 Task: Check the percentage active listings of fence in the last 1 year.
Action: Mouse moved to (808, 196)
Screenshot: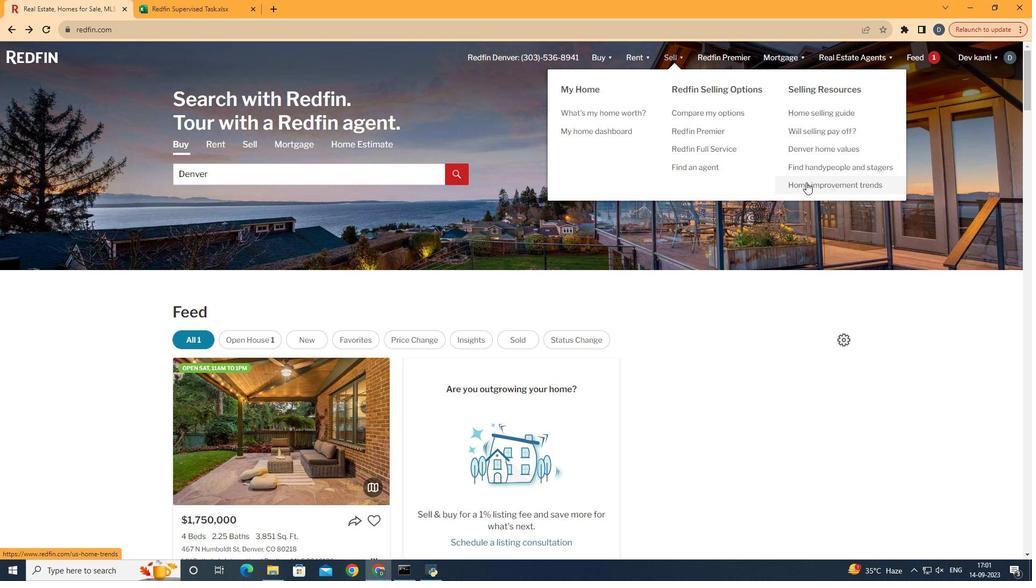 
Action: Mouse pressed left at (808, 196)
Screenshot: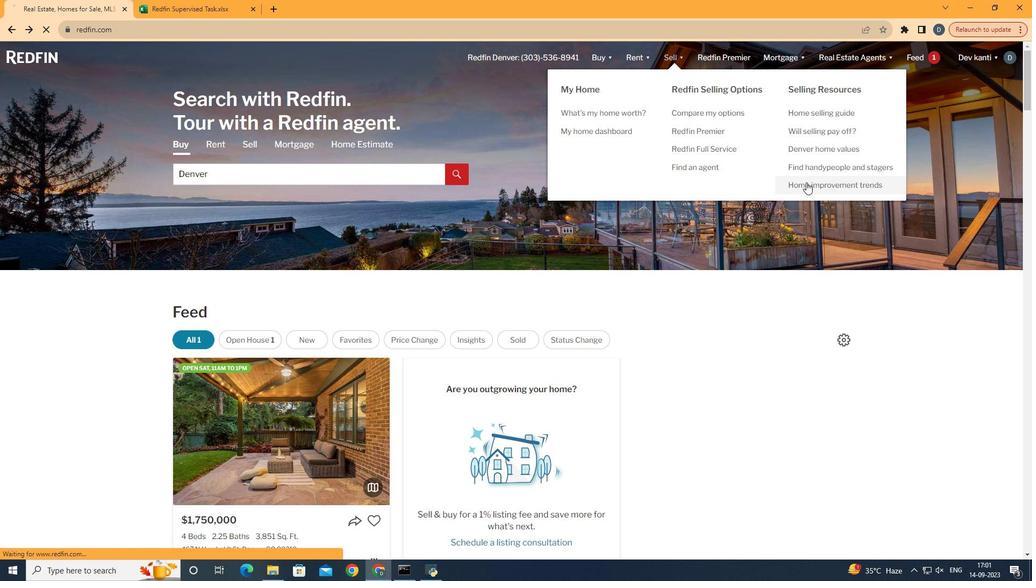 
Action: Mouse moved to (311, 209)
Screenshot: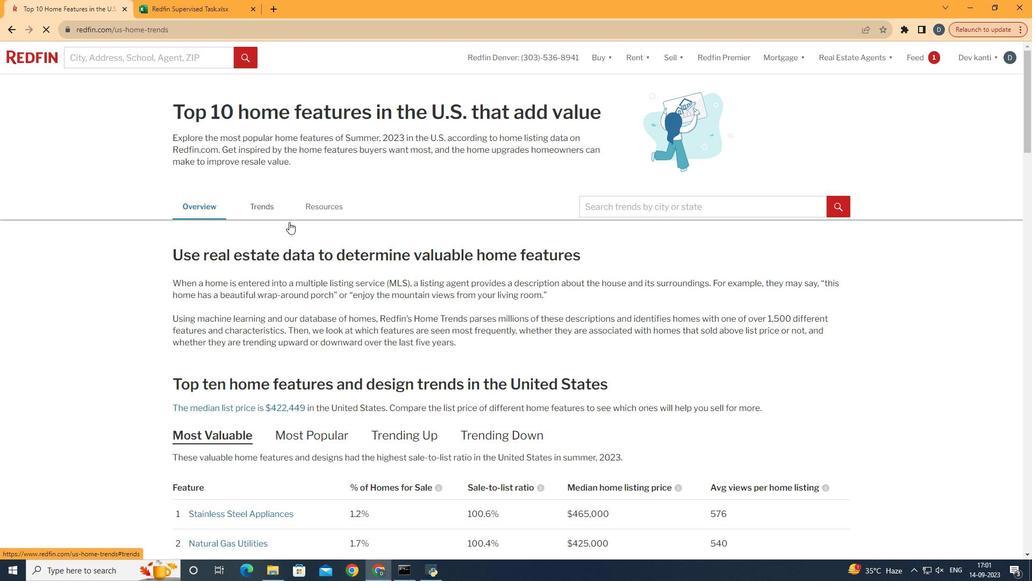 
Action: Mouse pressed left at (311, 209)
Screenshot: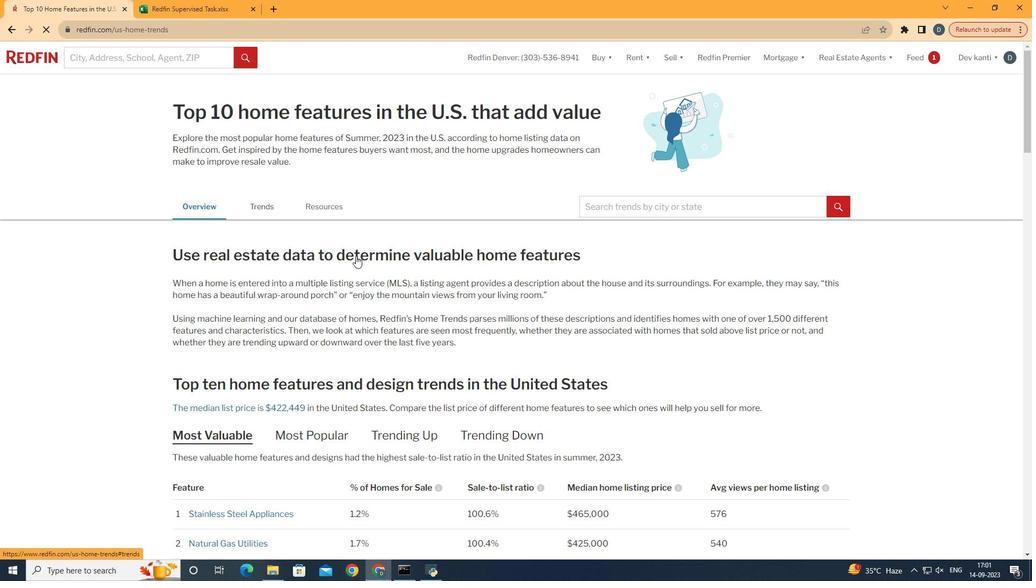 
Action: Mouse moved to (427, 250)
Screenshot: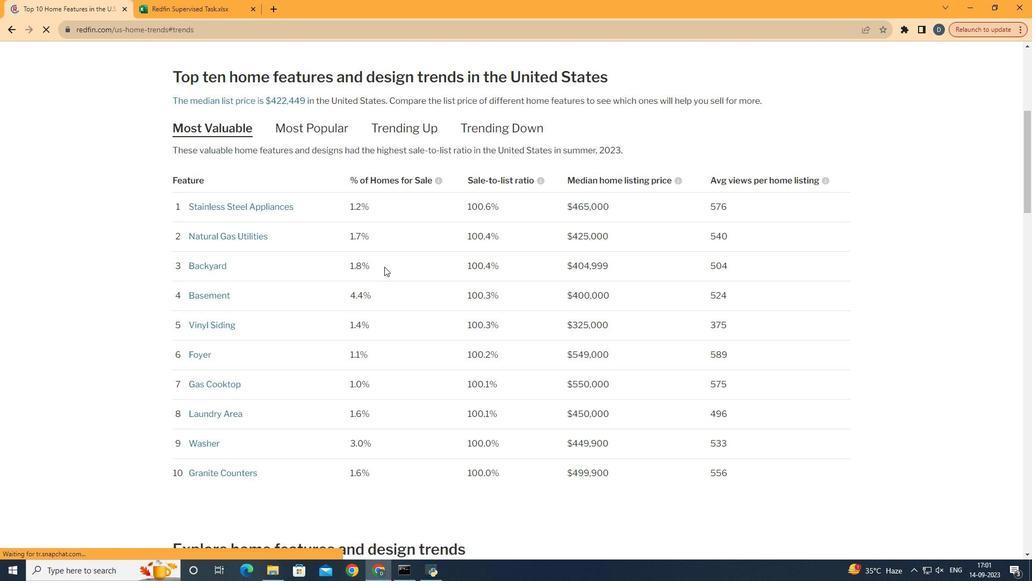 
Action: Mouse scrolled (427, 250) with delta (0, 0)
Screenshot: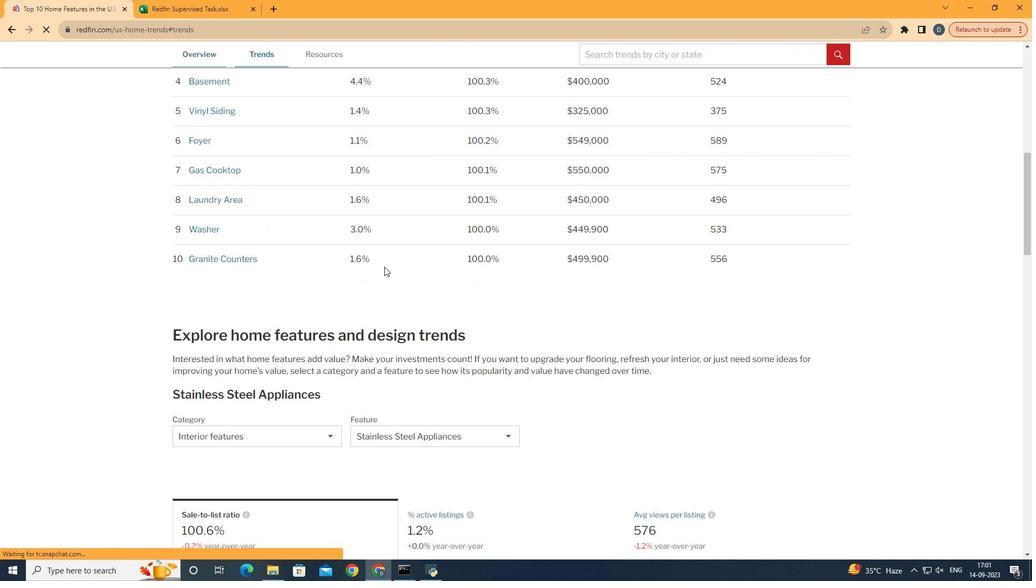 
Action: Mouse scrolled (427, 250) with delta (0, 0)
Screenshot: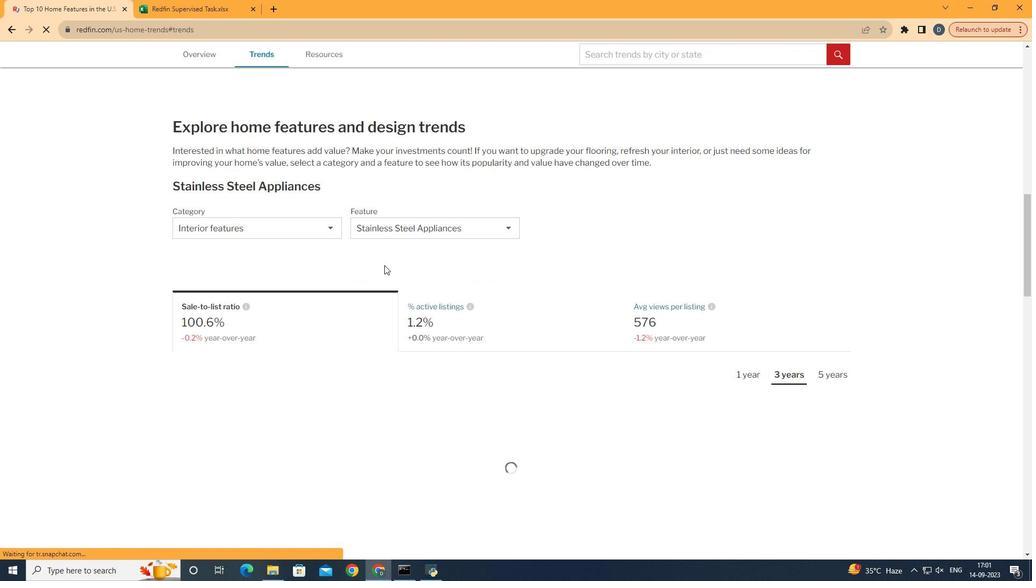 
Action: Mouse scrolled (427, 250) with delta (0, 0)
Screenshot: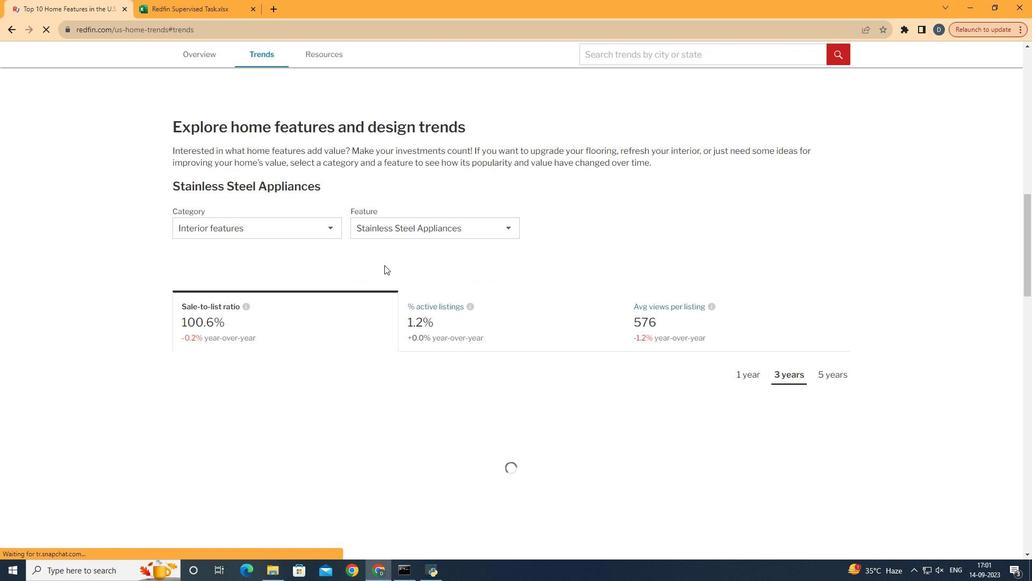 
Action: Mouse scrolled (427, 250) with delta (0, 0)
Screenshot: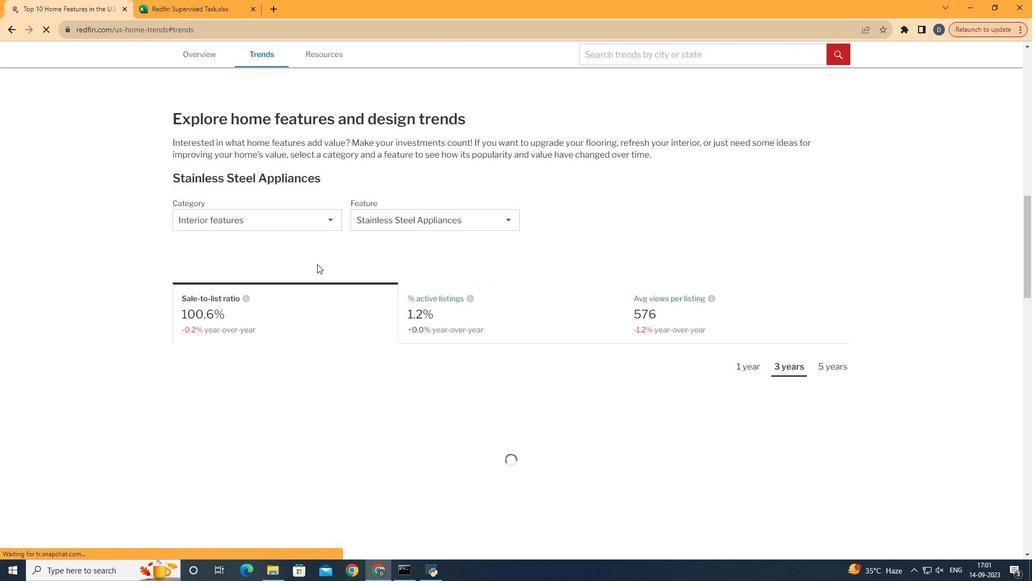 
Action: Mouse scrolled (427, 250) with delta (0, 0)
Screenshot: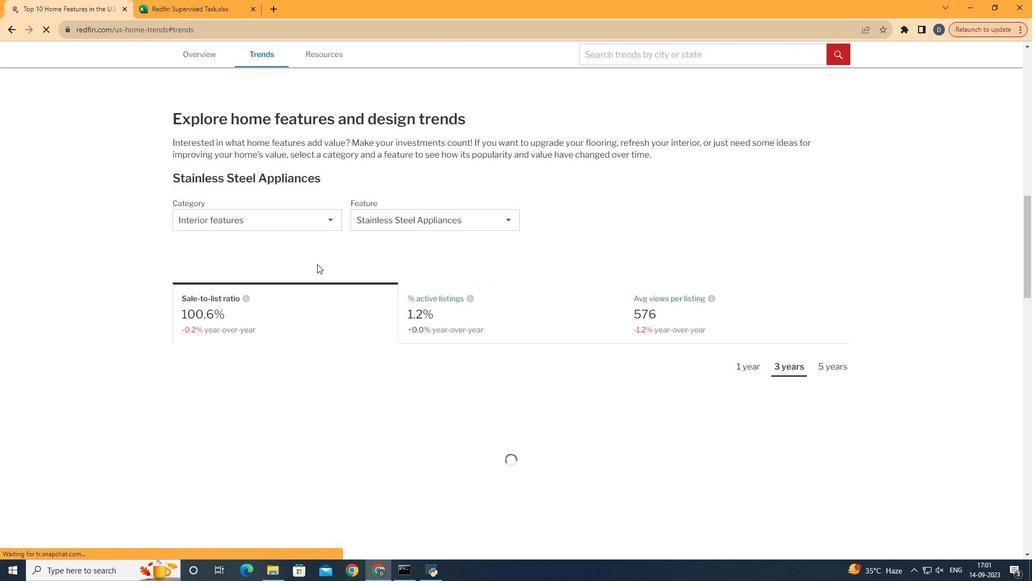 
Action: Mouse scrolled (427, 250) with delta (0, 0)
Screenshot: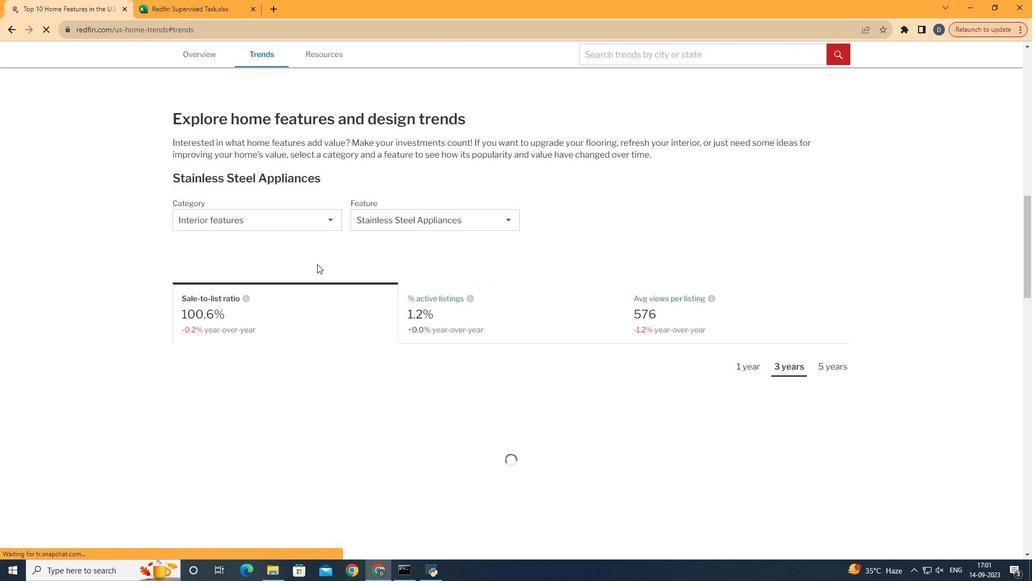 
Action: Mouse scrolled (427, 250) with delta (0, 0)
Screenshot: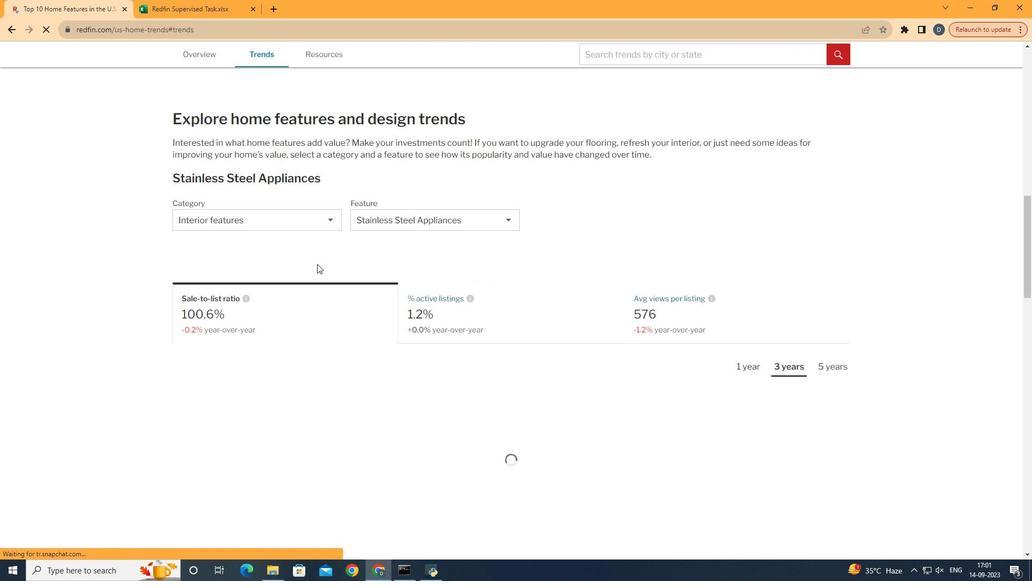 
Action: Mouse scrolled (427, 250) with delta (0, 0)
Screenshot: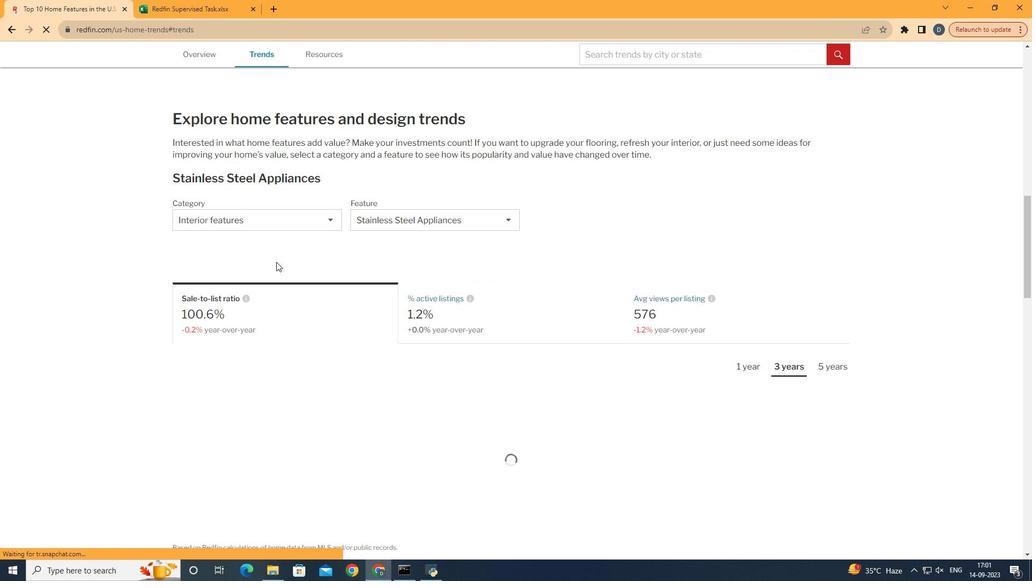 
Action: Mouse moved to (343, 221)
Screenshot: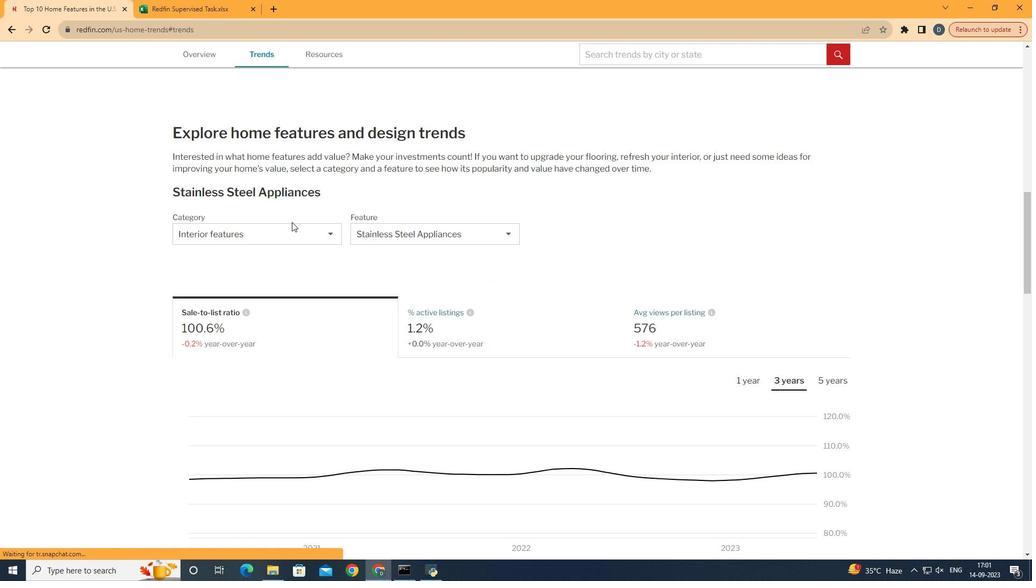 
Action: Mouse pressed left at (343, 221)
Screenshot: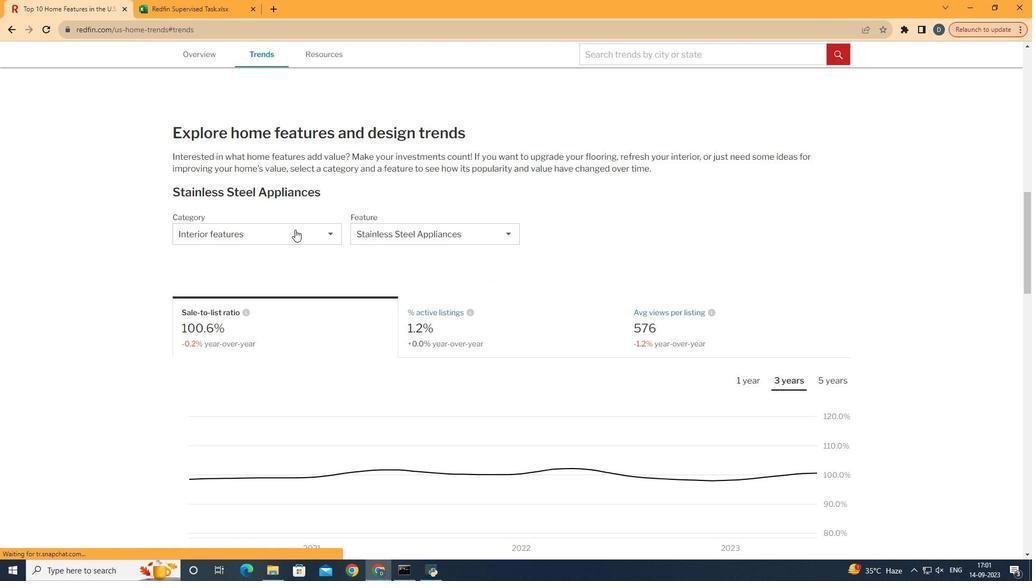 
Action: Mouse moved to (347, 227)
Screenshot: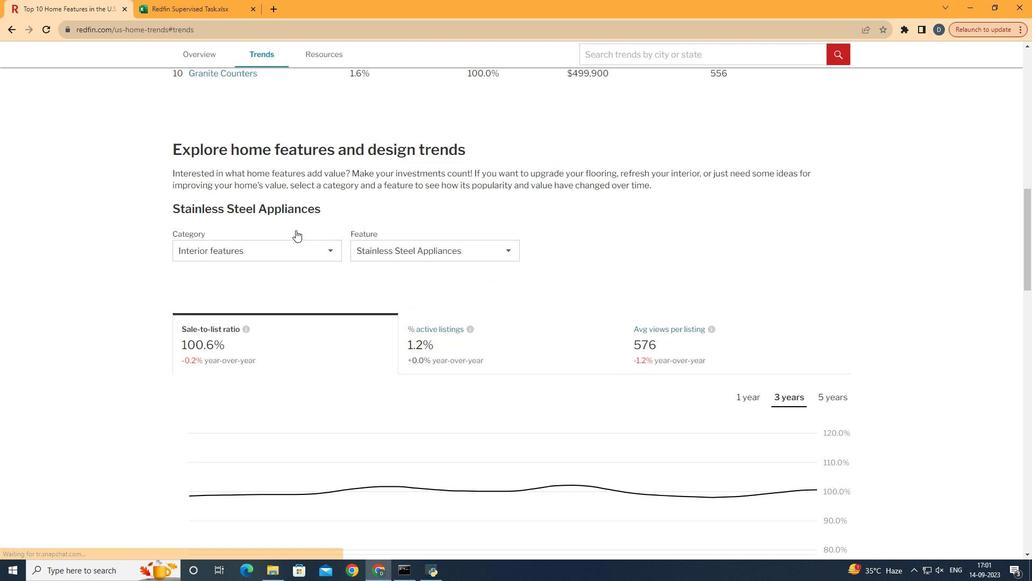 
Action: Mouse scrolled (347, 227) with delta (0, 0)
Screenshot: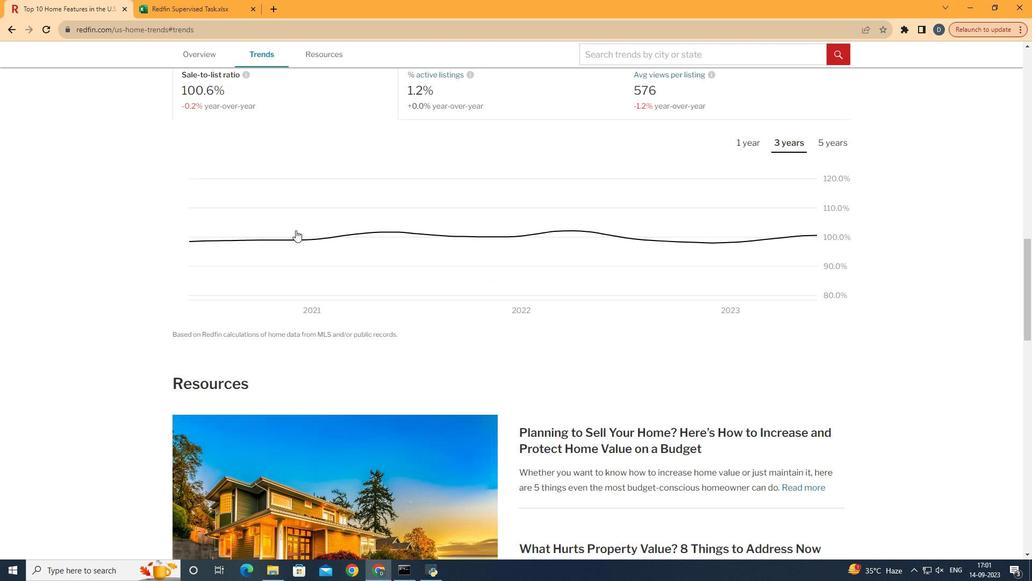 
Action: Mouse scrolled (347, 227) with delta (0, 0)
Screenshot: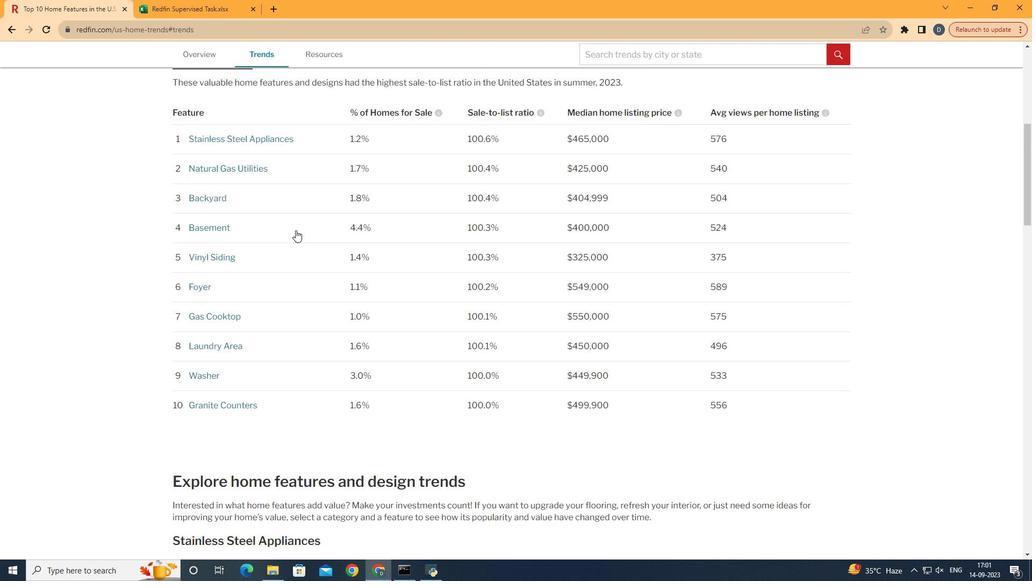 
Action: Mouse scrolled (347, 227) with delta (0, 0)
Screenshot: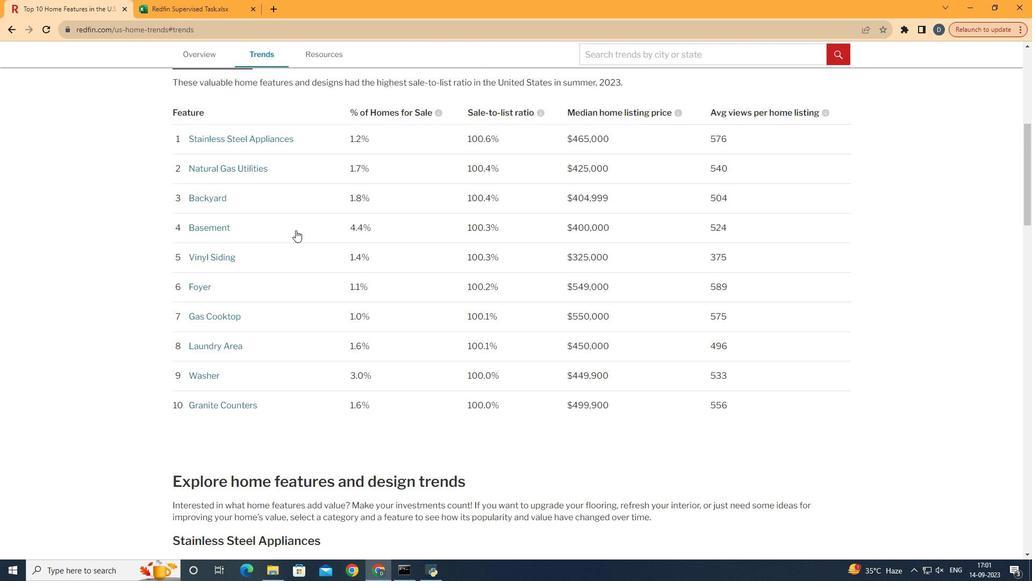 
Action: Mouse scrolled (347, 227) with delta (0, 0)
Screenshot: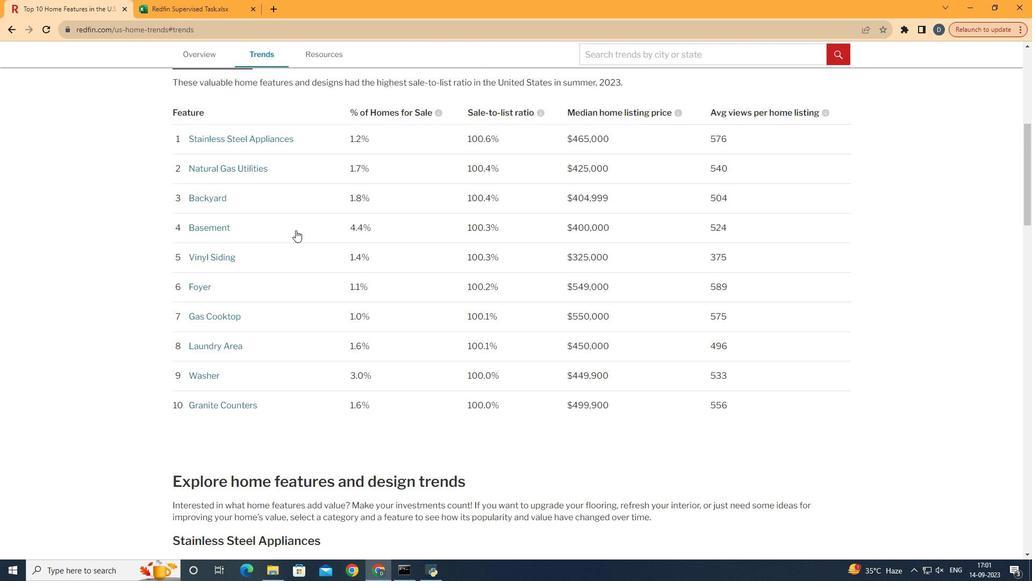 
Action: Mouse scrolled (347, 227) with delta (0, 0)
Screenshot: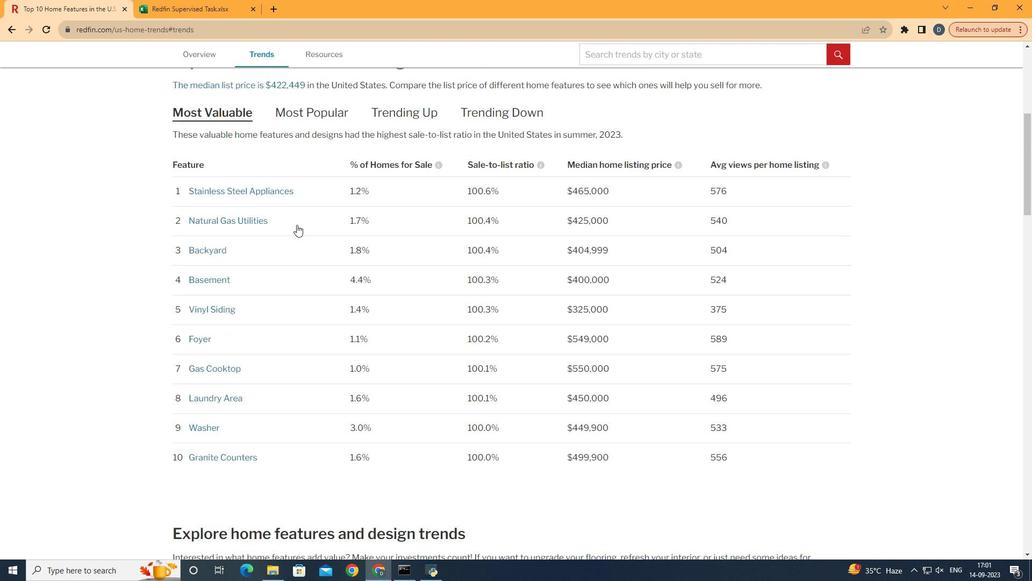 
Action: Mouse moved to (352, 202)
Screenshot: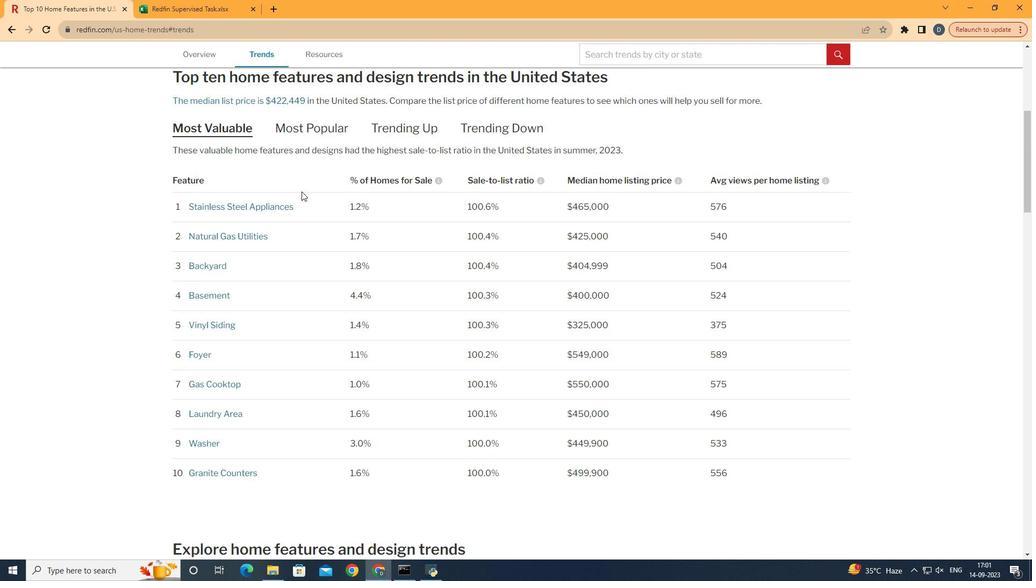 
Action: Mouse scrolled (352, 202) with delta (0, 0)
Screenshot: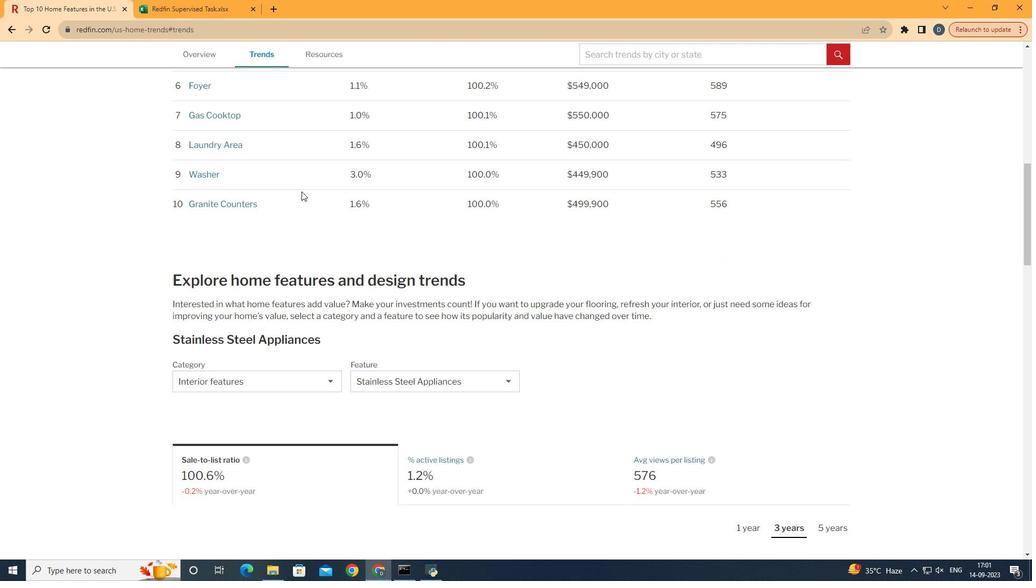
Action: Mouse scrolled (352, 202) with delta (0, 0)
Screenshot: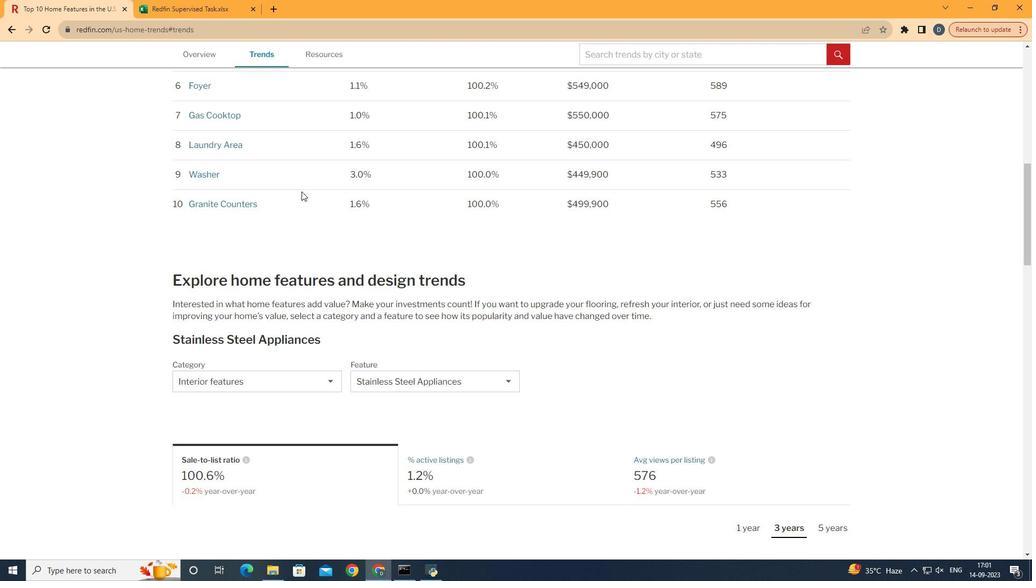 
Action: Mouse scrolled (352, 202) with delta (0, 0)
Screenshot: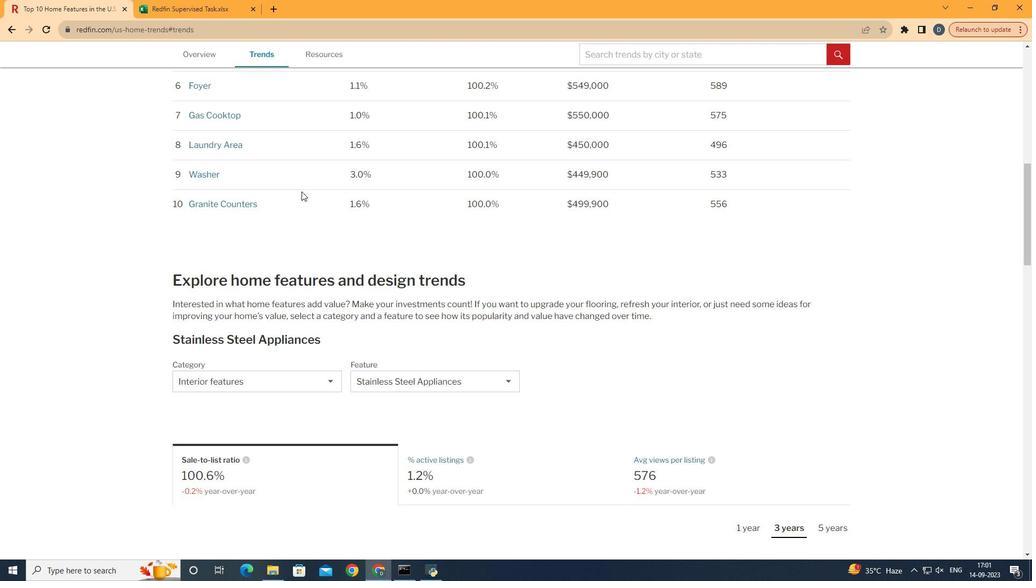 
Action: Mouse scrolled (352, 202) with delta (0, 0)
Screenshot: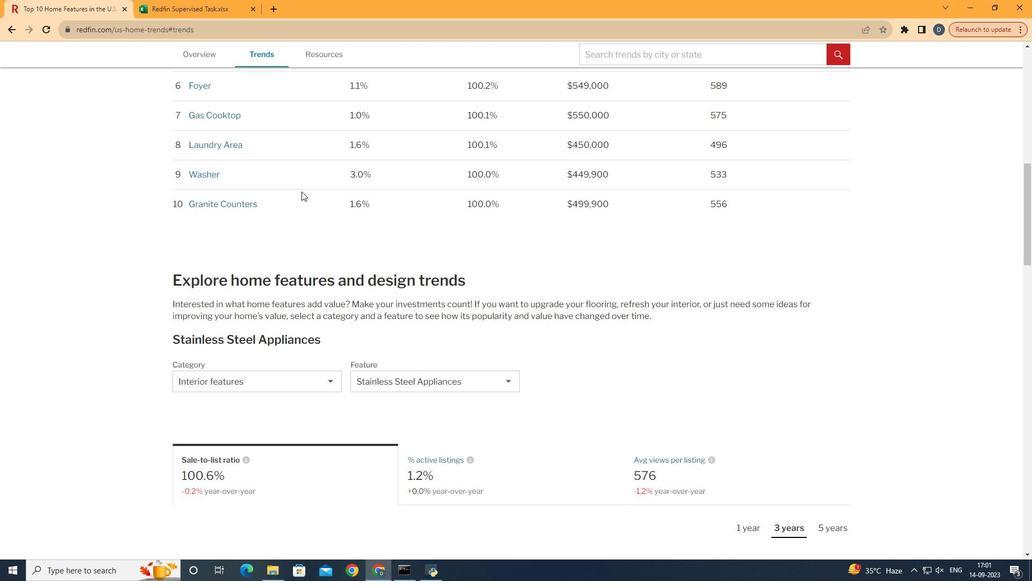 
Action: Mouse scrolled (352, 202) with delta (0, 0)
Screenshot: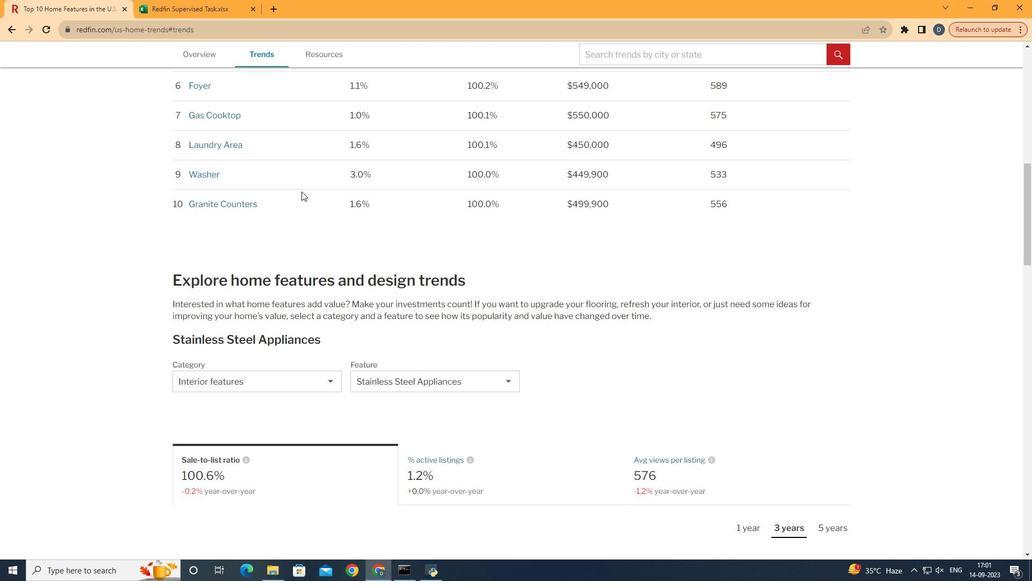
Action: Mouse moved to (352, 206)
Screenshot: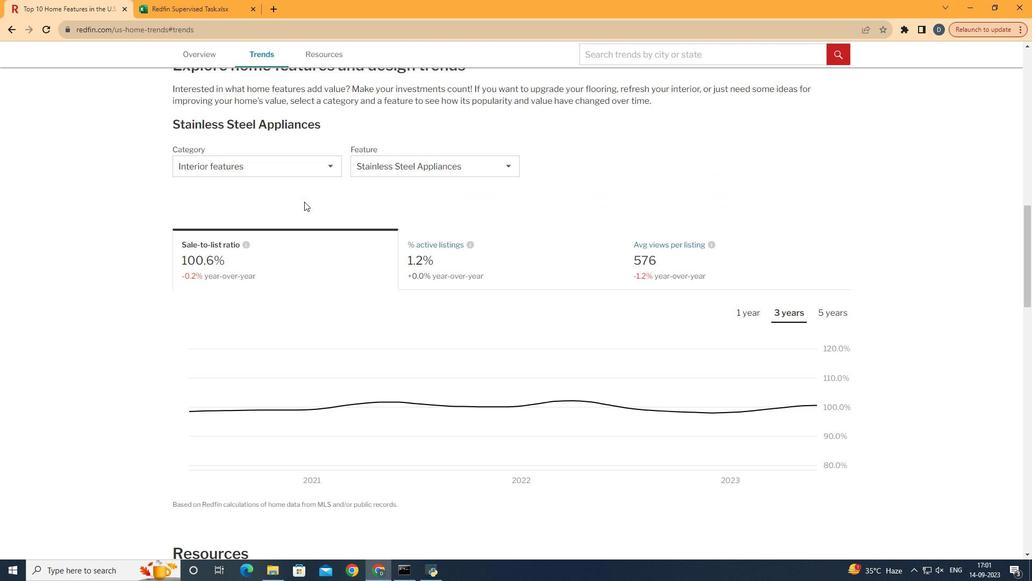 
Action: Mouse scrolled (352, 206) with delta (0, 0)
Screenshot: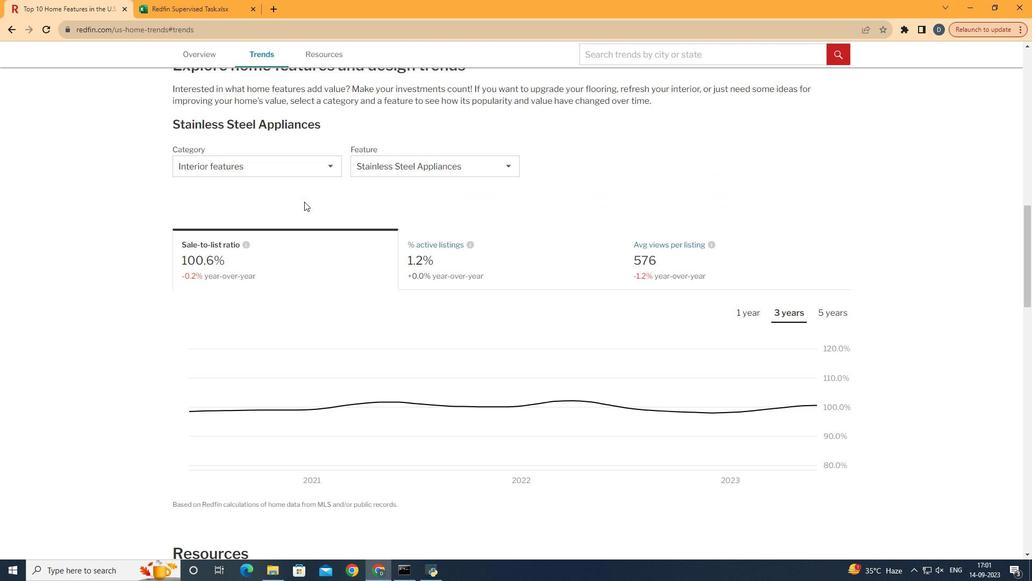 
Action: Mouse moved to (352, 207)
Screenshot: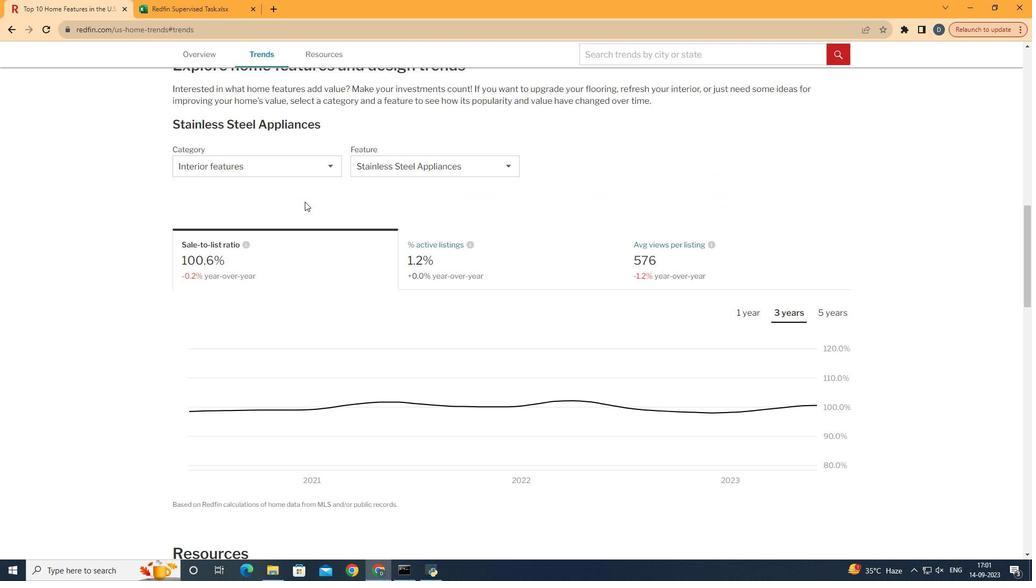 
Action: Mouse scrolled (352, 207) with delta (0, 0)
Screenshot: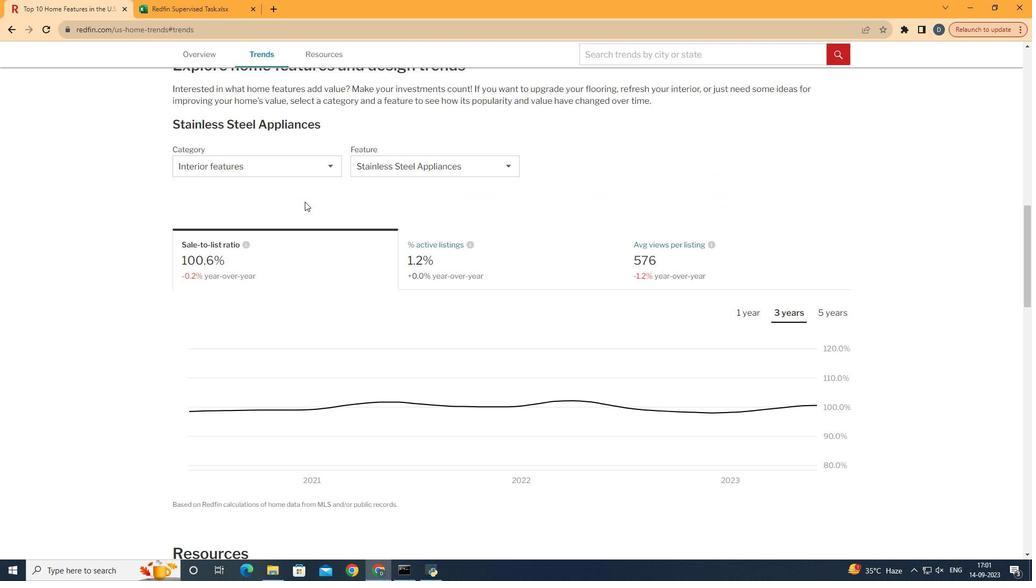 
Action: Mouse moved to (352, 207)
Screenshot: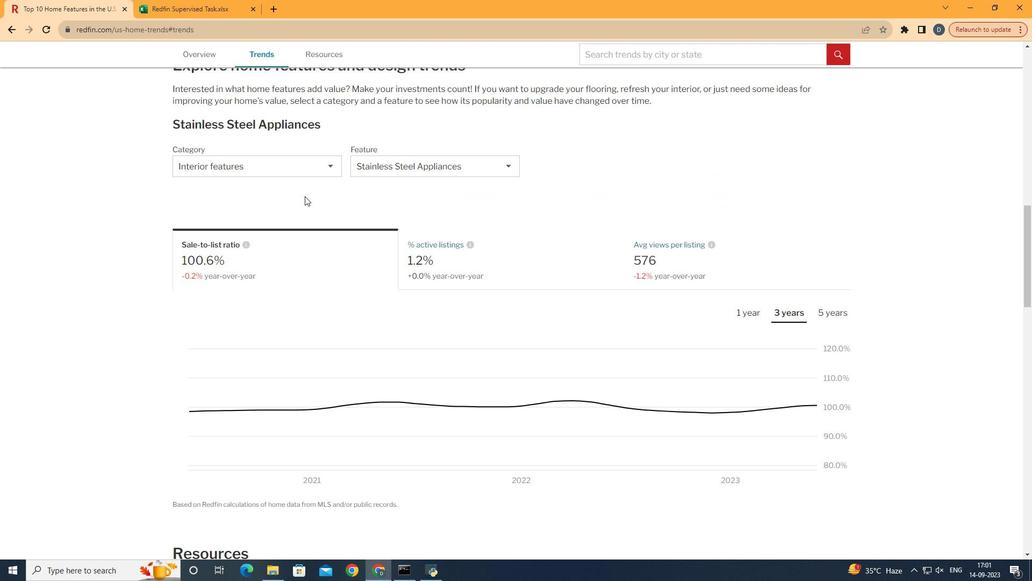 
Action: Mouse scrolled (352, 207) with delta (0, 0)
Screenshot: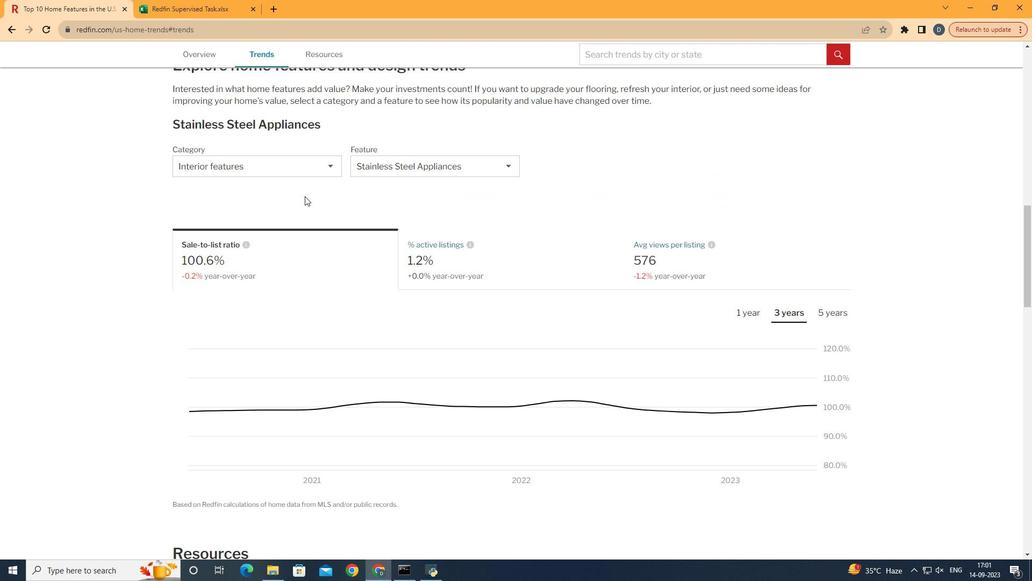 
Action: Mouse moved to (355, 209)
Screenshot: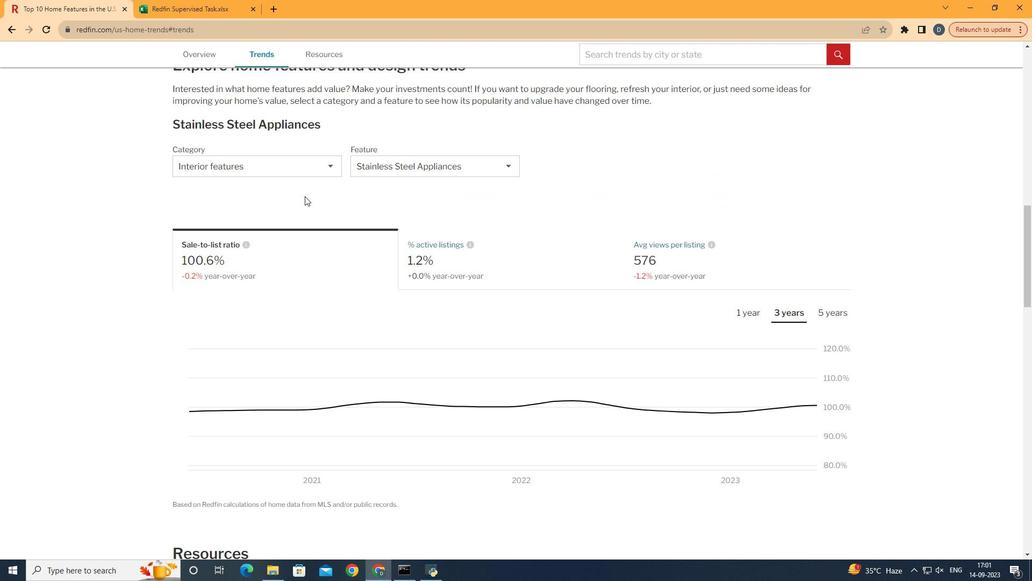 
Action: Mouse scrolled (355, 208) with delta (0, 0)
Screenshot: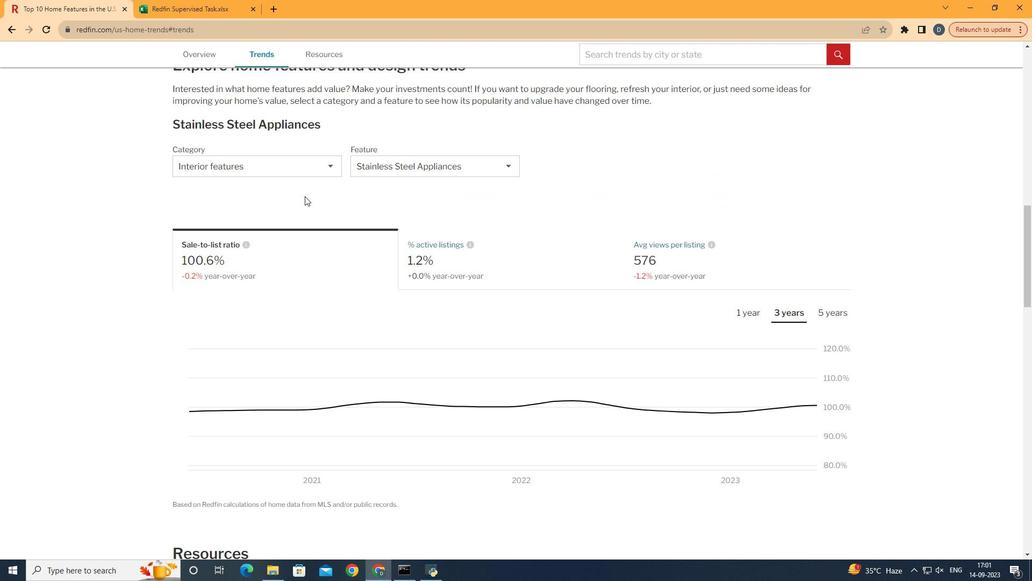 
Action: Mouse moved to (360, 187)
Screenshot: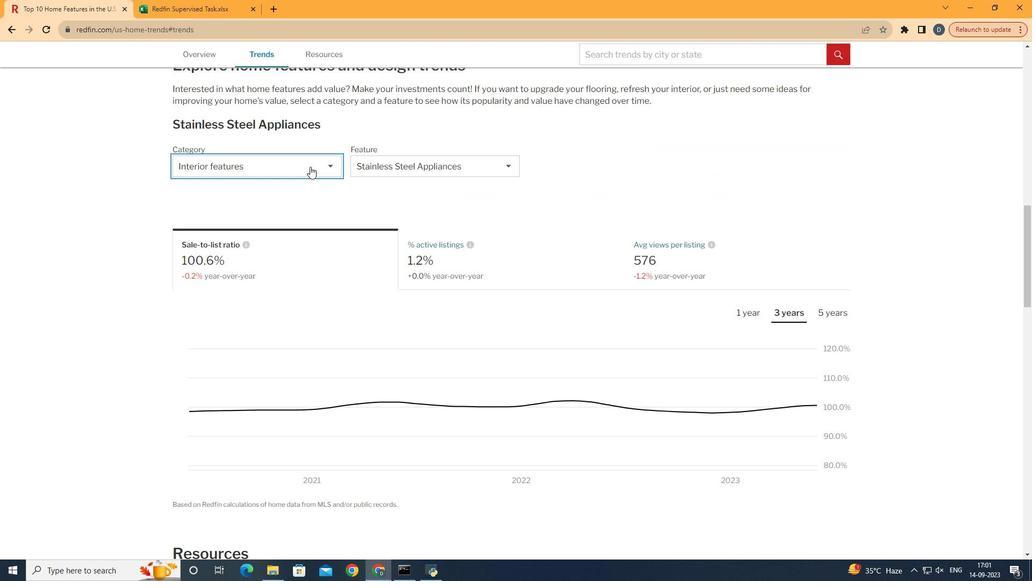 
Action: Mouse pressed left at (360, 187)
Screenshot: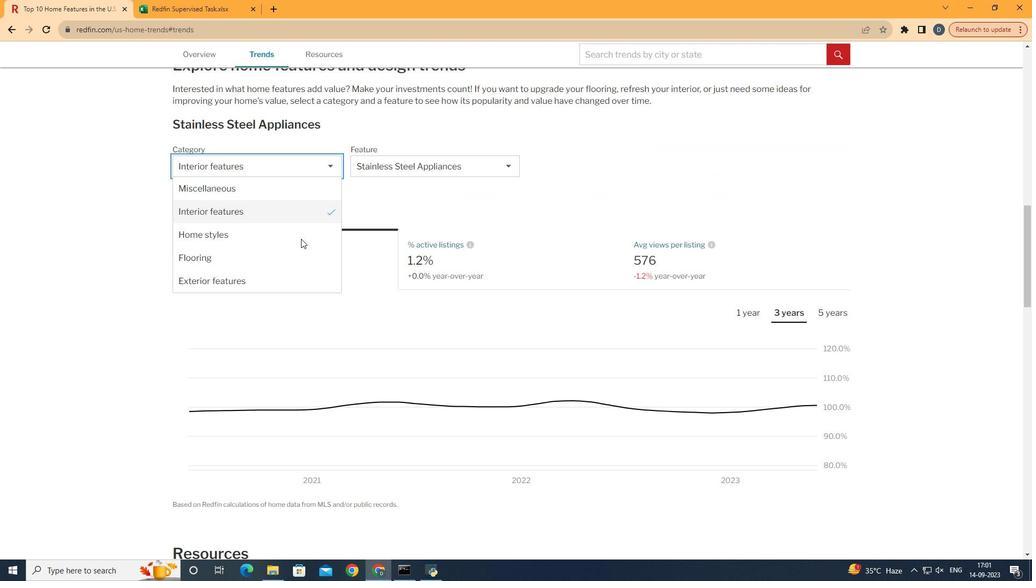 
Action: Mouse moved to (341, 263)
Screenshot: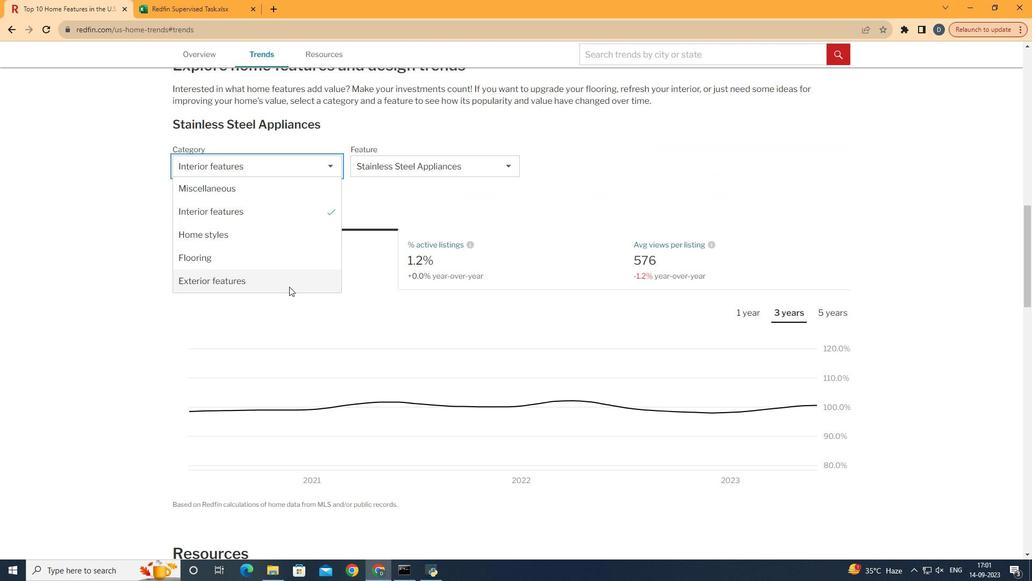 
Action: Mouse pressed left at (341, 263)
Screenshot: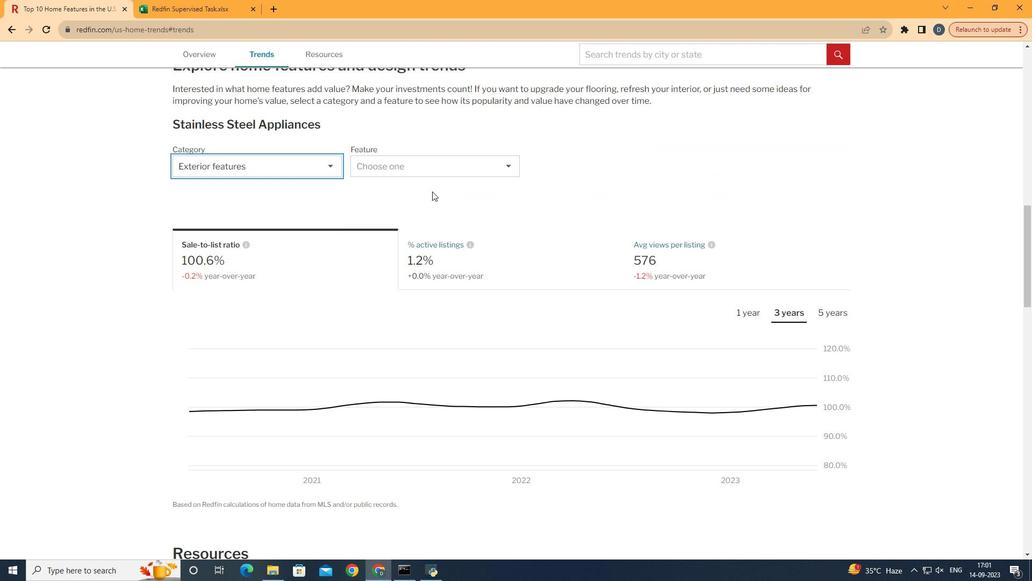 
Action: Mouse moved to (479, 190)
Screenshot: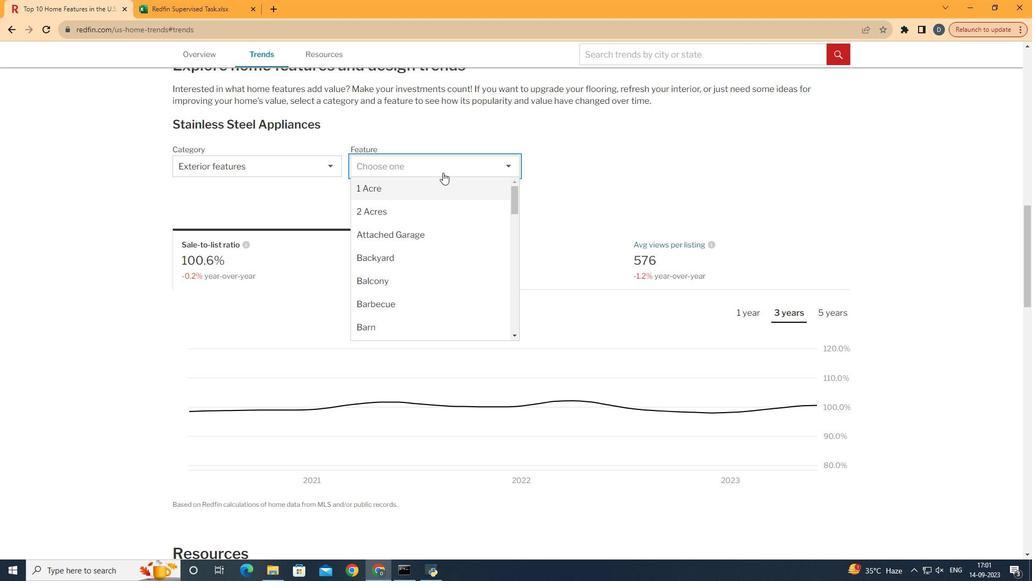 
Action: Mouse pressed left at (479, 190)
Screenshot: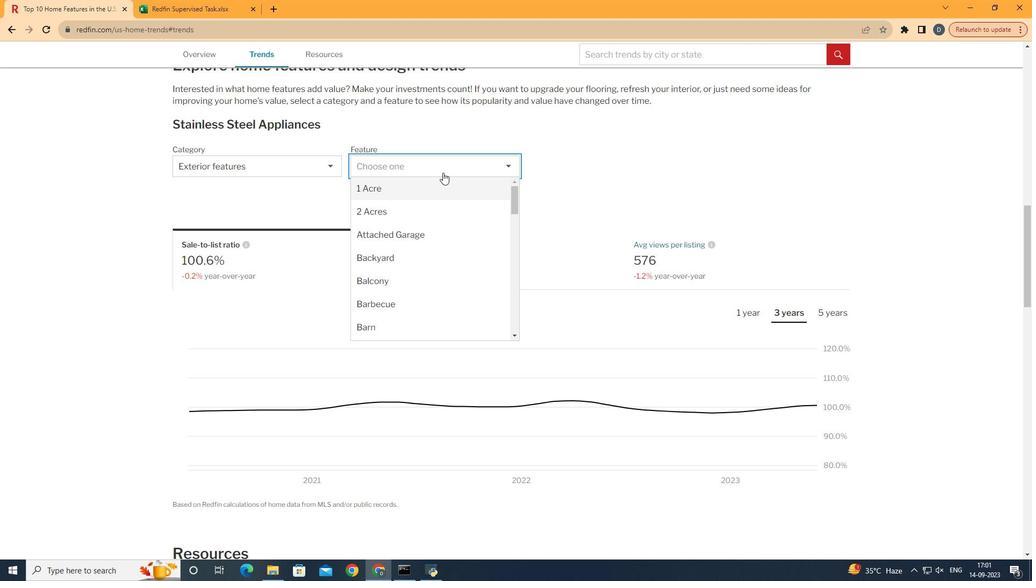 
Action: Mouse moved to (491, 234)
Screenshot: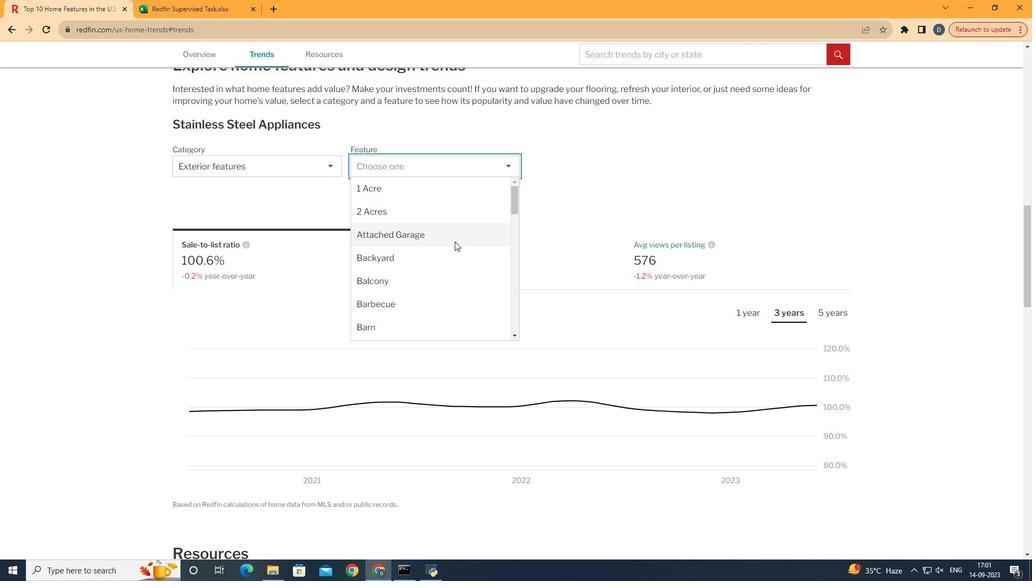 
Action: Mouse scrolled (491, 234) with delta (0, 0)
Screenshot: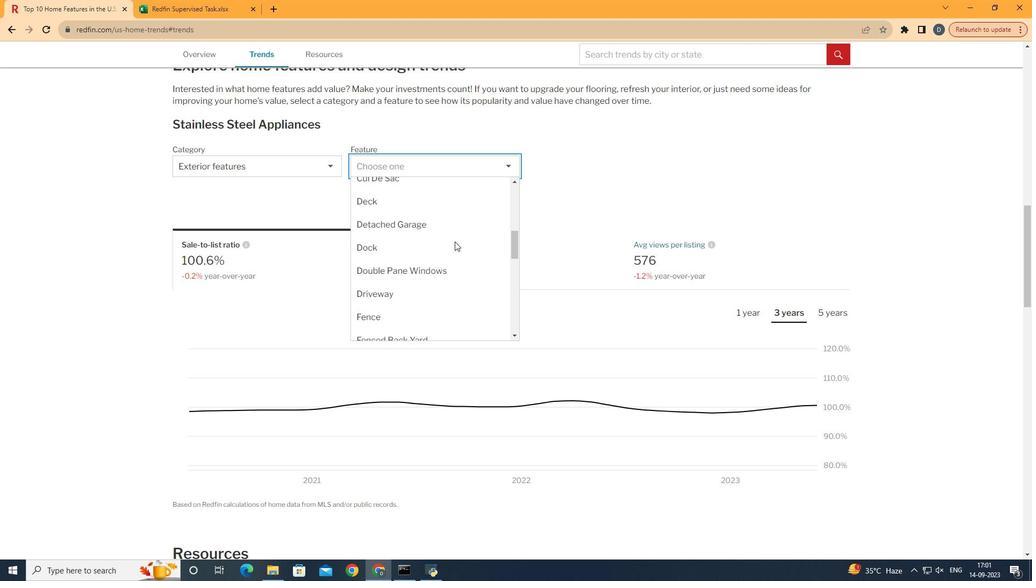 
Action: Mouse scrolled (491, 234) with delta (0, 0)
Screenshot: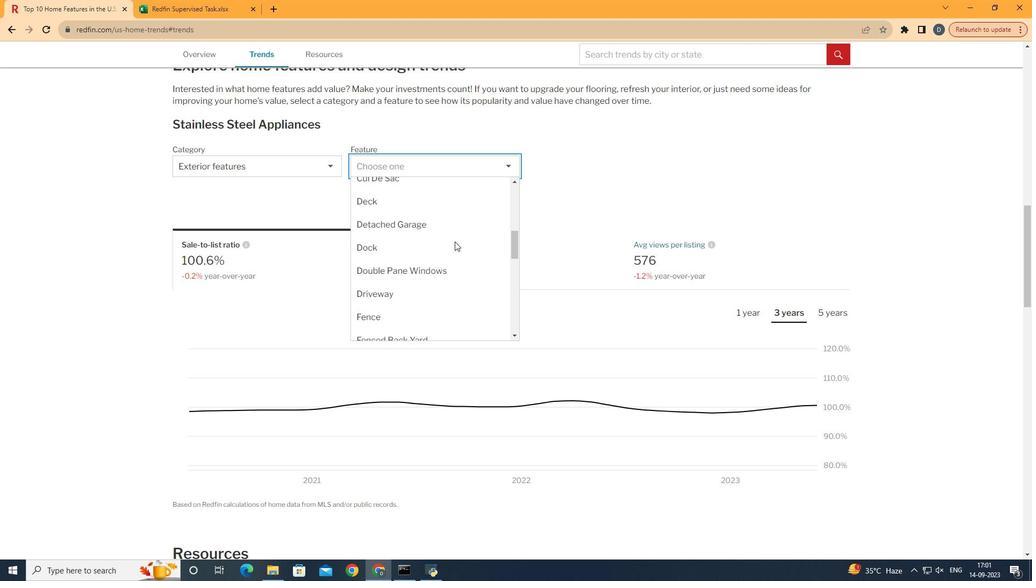 
Action: Mouse scrolled (491, 234) with delta (0, 0)
Screenshot: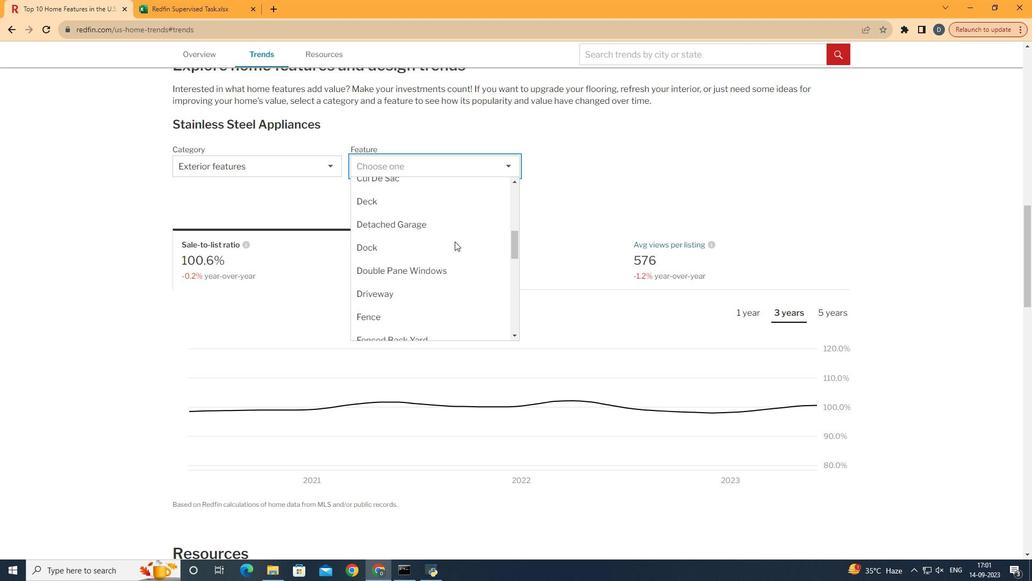 
Action: Mouse scrolled (491, 234) with delta (0, 0)
Screenshot: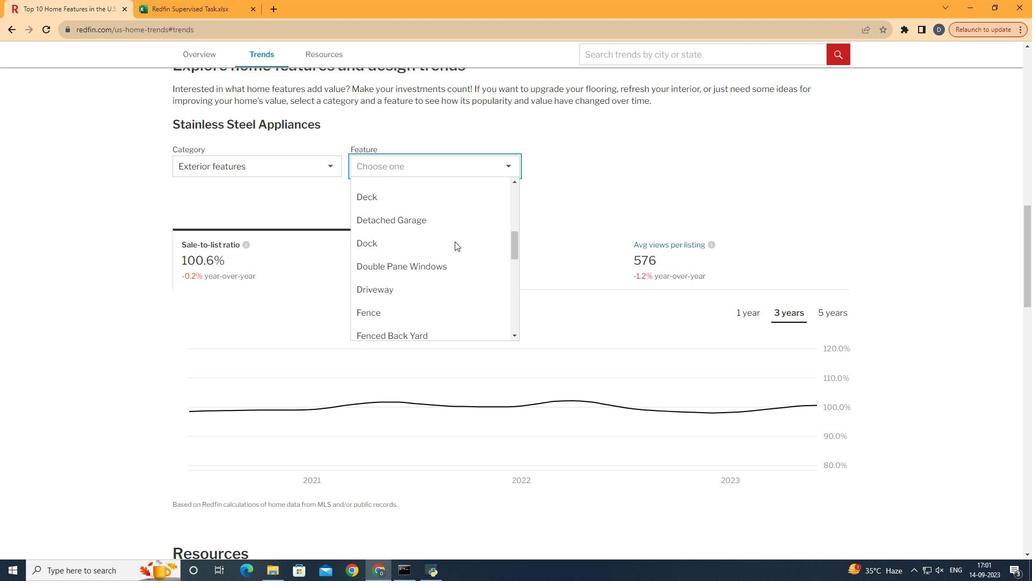 
Action: Mouse scrolled (491, 234) with delta (0, 0)
Screenshot: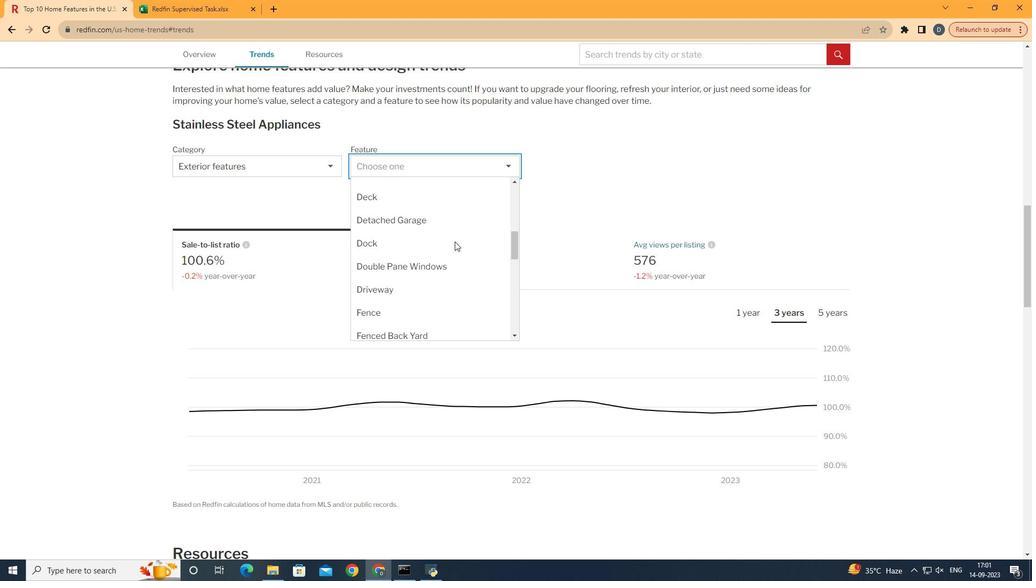 
Action: Mouse moved to (491, 234)
Screenshot: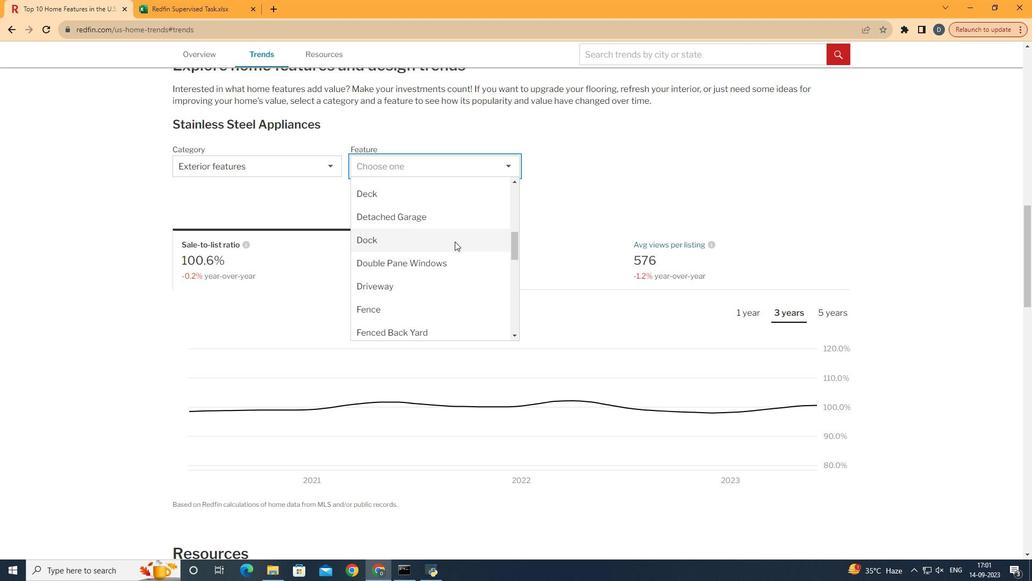 
Action: Mouse scrolled (491, 234) with delta (0, 0)
Screenshot: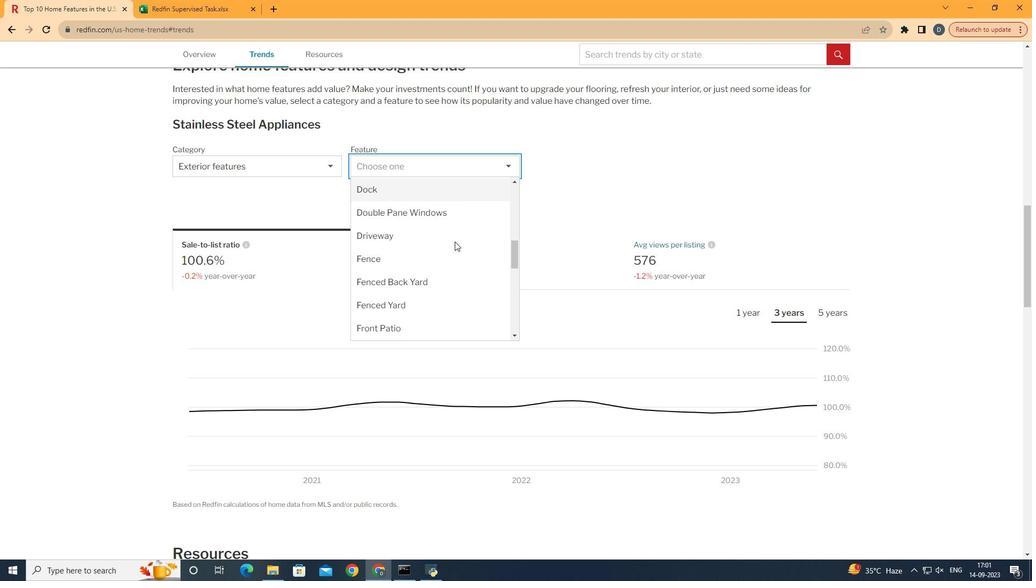 
Action: Mouse moved to (477, 251)
Screenshot: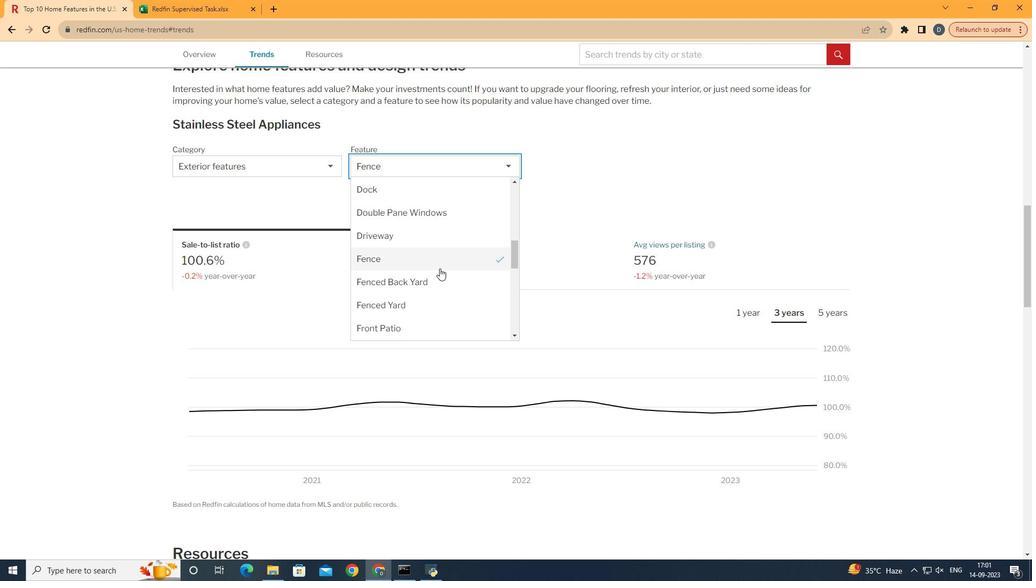 
Action: Mouse pressed left at (477, 251)
Screenshot: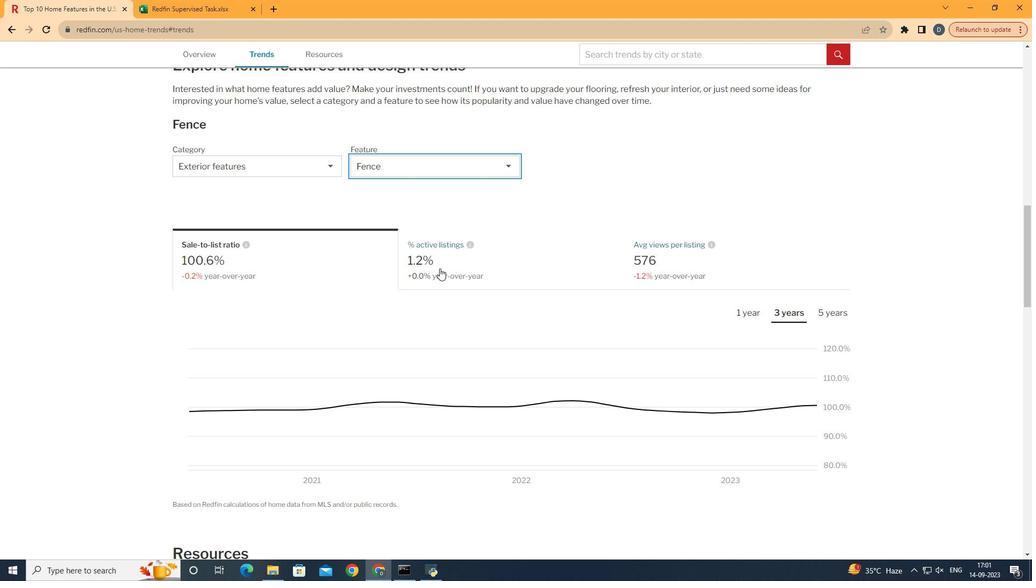 
Action: Mouse moved to (554, 244)
Screenshot: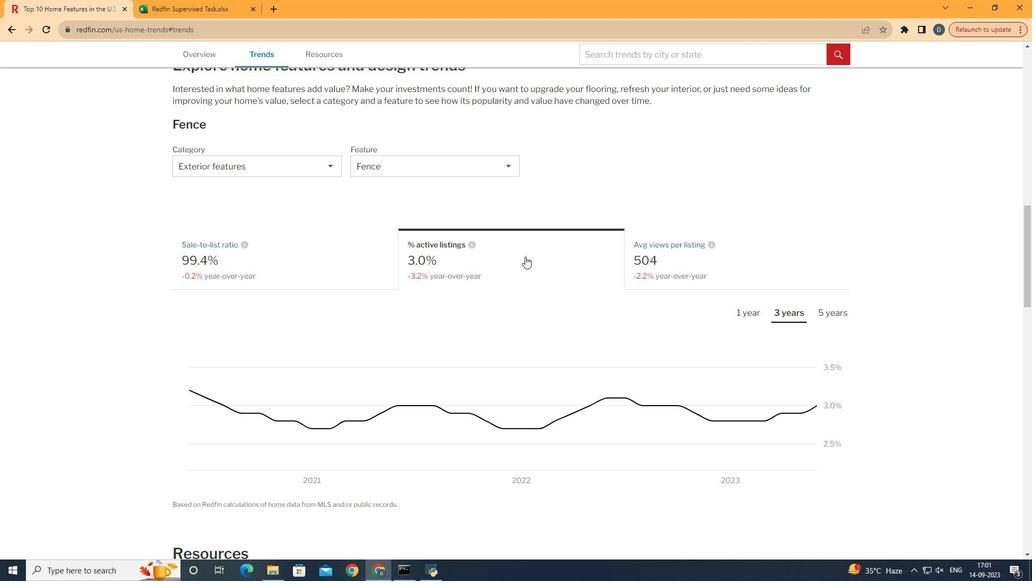 
Action: Mouse pressed left at (554, 244)
Screenshot: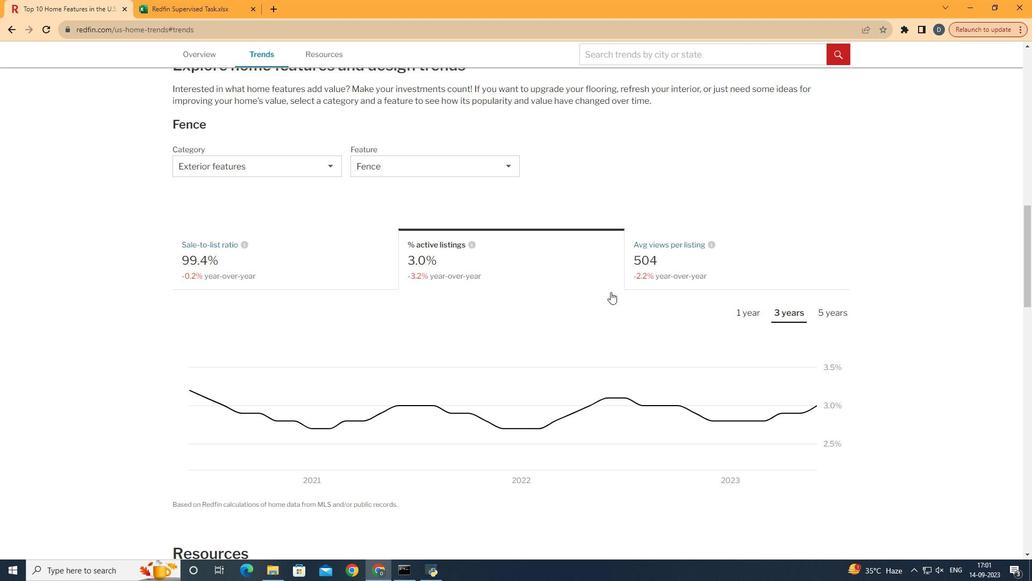 
Action: Mouse moved to (757, 281)
Screenshot: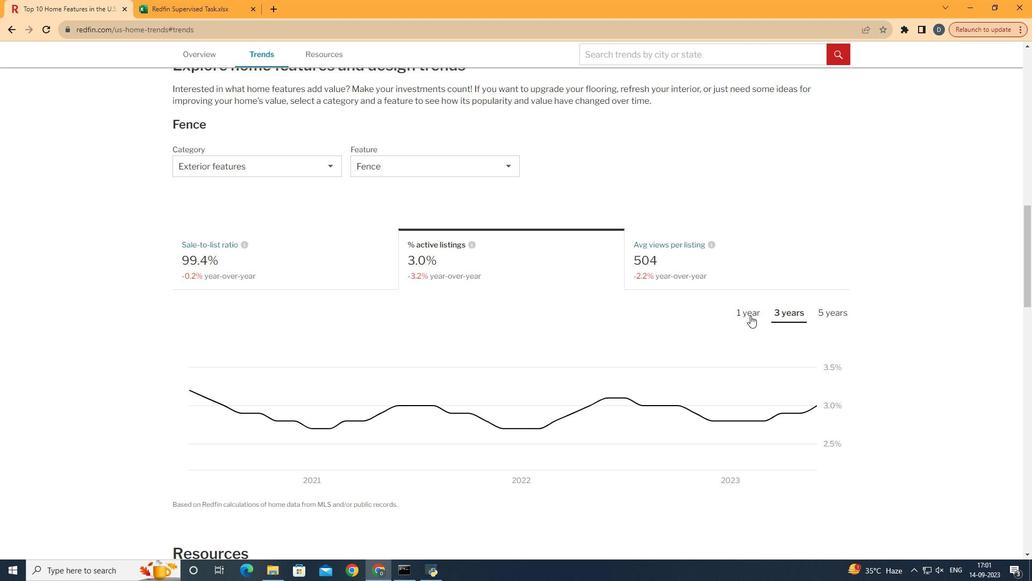 
Action: Mouse pressed left at (757, 281)
Screenshot: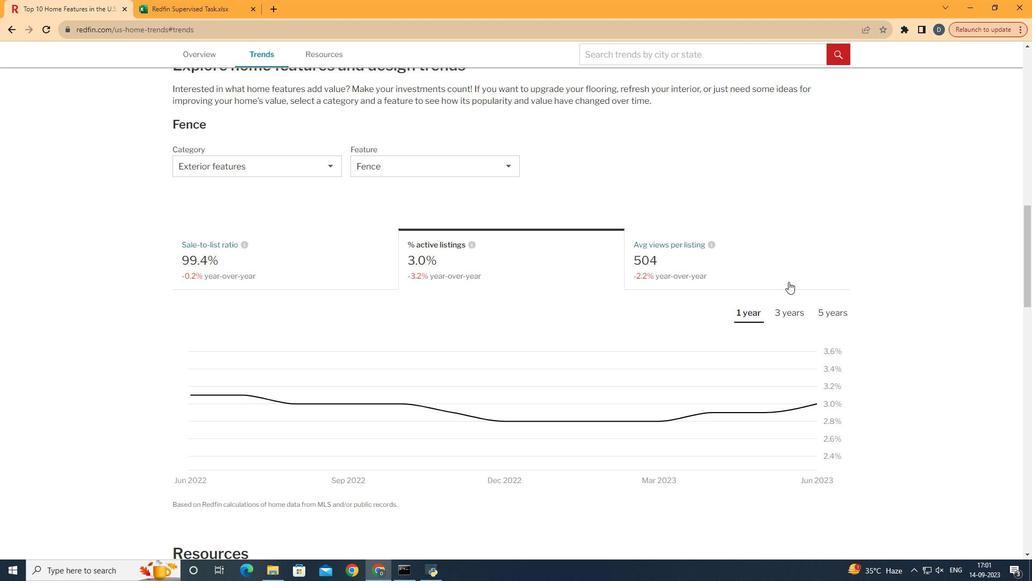 
Action: Mouse moved to (805, 242)
Screenshot: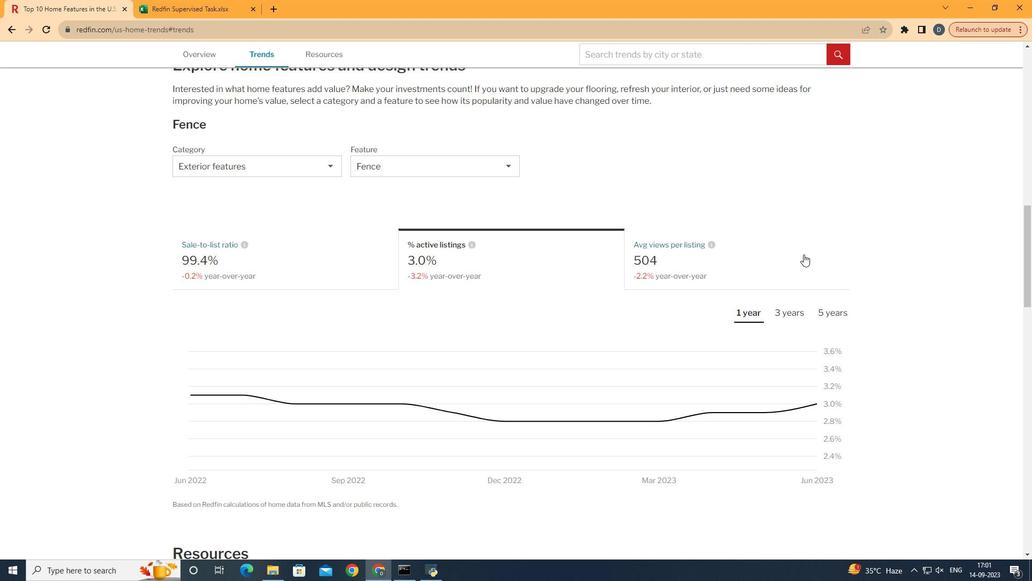 
